 Task: Create a rule from the Recommended list, Task Added to this Project -> add SubTasks in the project TrueLine with SubTasks Gather and Analyse Requirements , Design and Implement Solution , System Test and UAT , Release to Production / Go Live.
Action: Mouse moved to (52, 468)
Screenshot: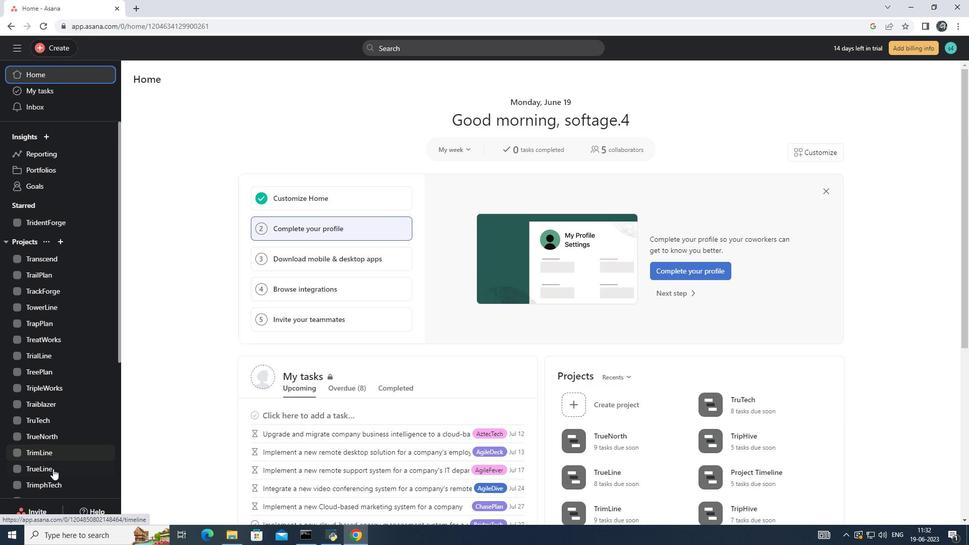 
Action: Mouse pressed left at (52, 468)
Screenshot: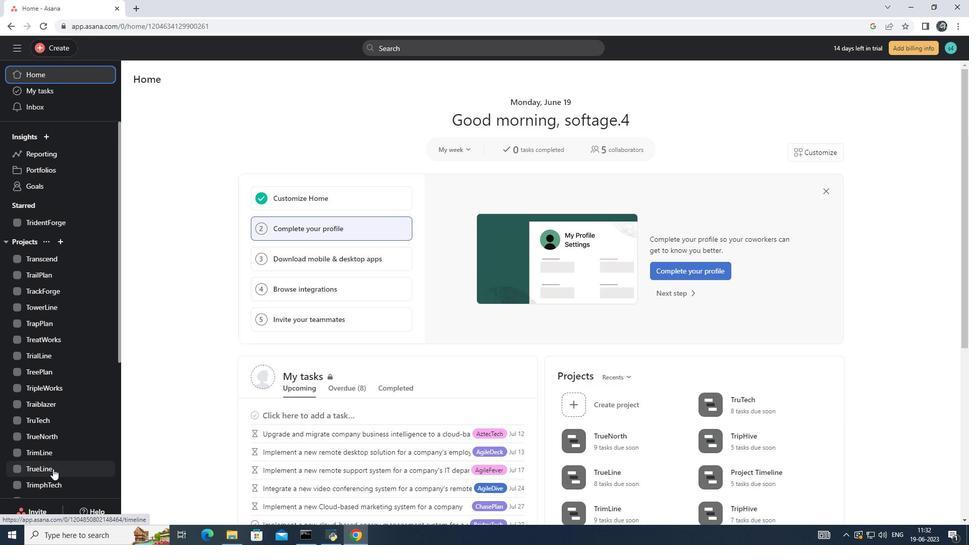 
Action: Mouse moved to (945, 82)
Screenshot: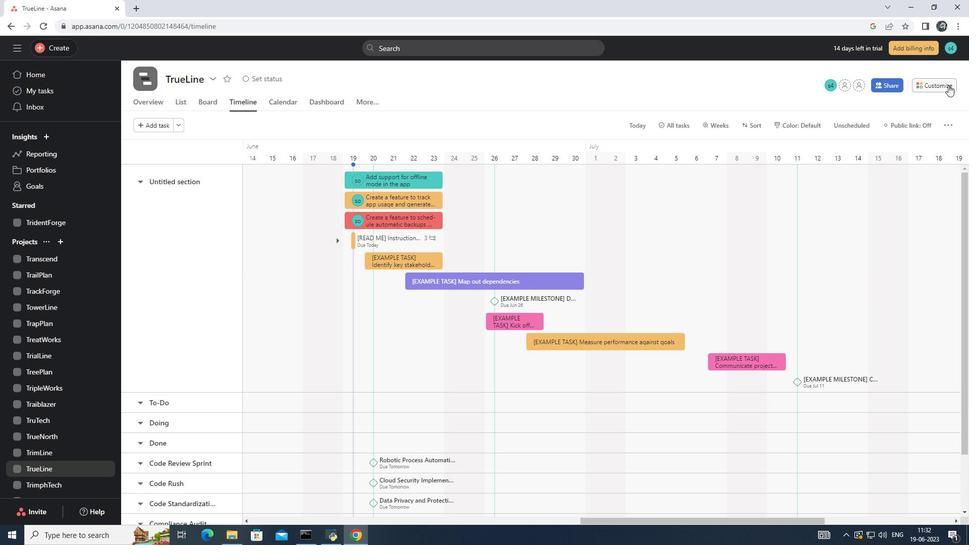 
Action: Mouse pressed left at (945, 82)
Screenshot: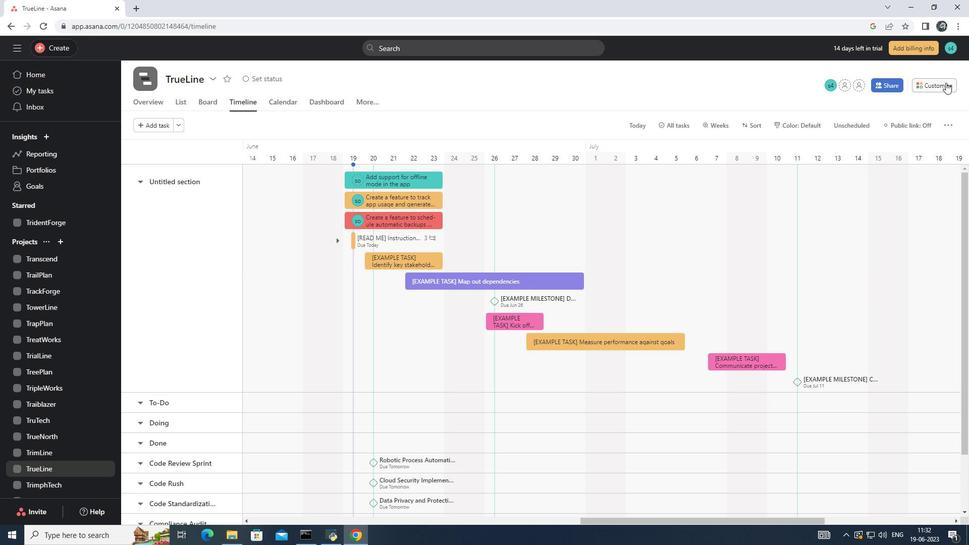 
Action: Mouse moved to (755, 253)
Screenshot: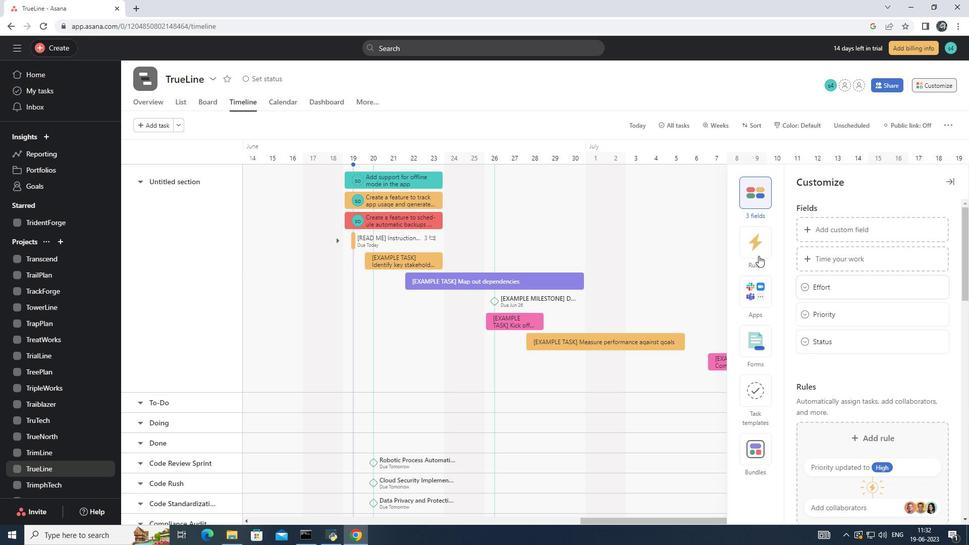 
Action: Mouse pressed left at (755, 253)
Screenshot: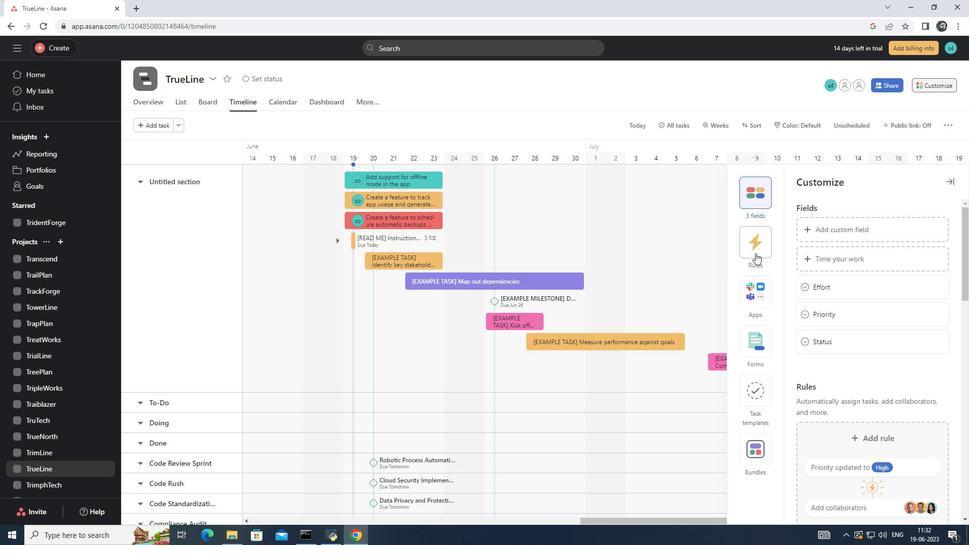 
Action: Mouse moved to (863, 258)
Screenshot: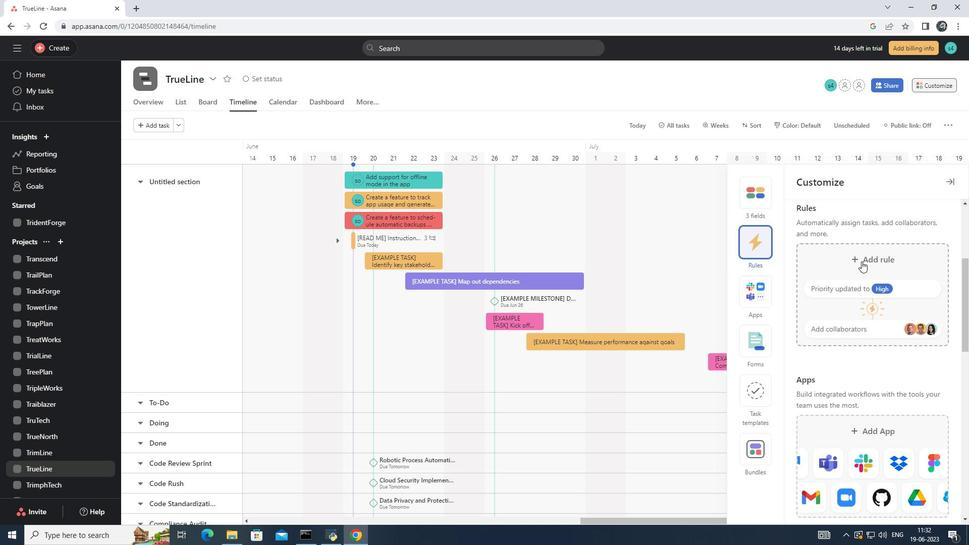 
Action: Mouse pressed left at (863, 258)
Screenshot: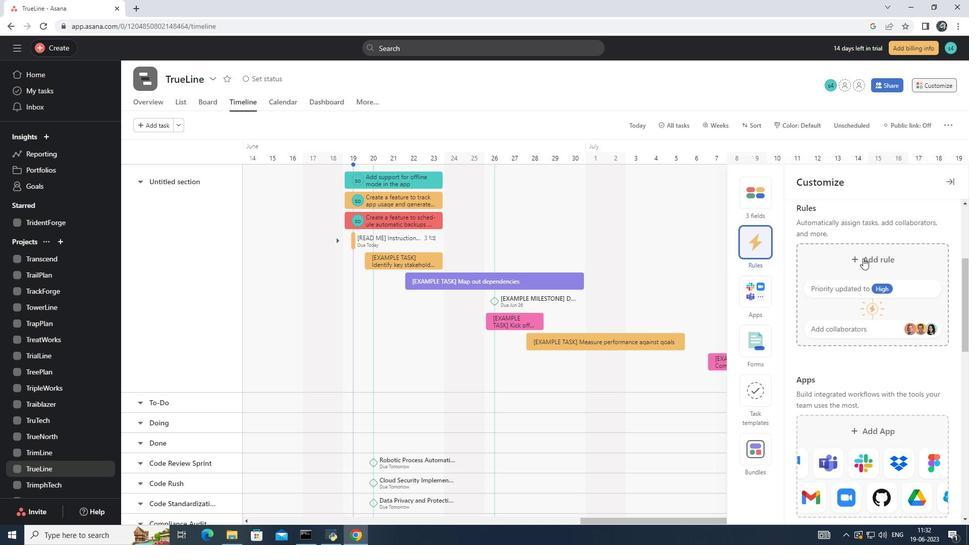 
Action: Mouse moved to (699, 176)
Screenshot: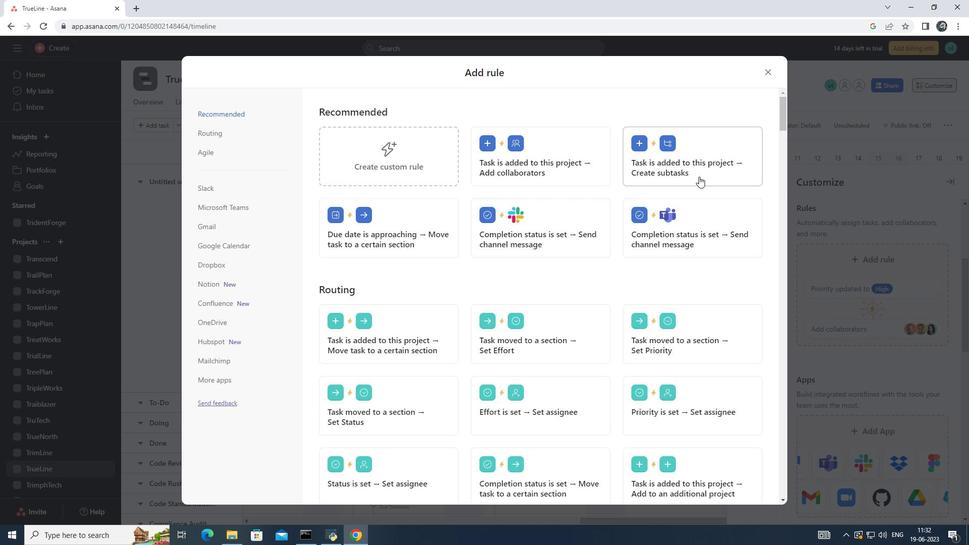 
Action: Mouse pressed left at (699, 176)
Screenshot: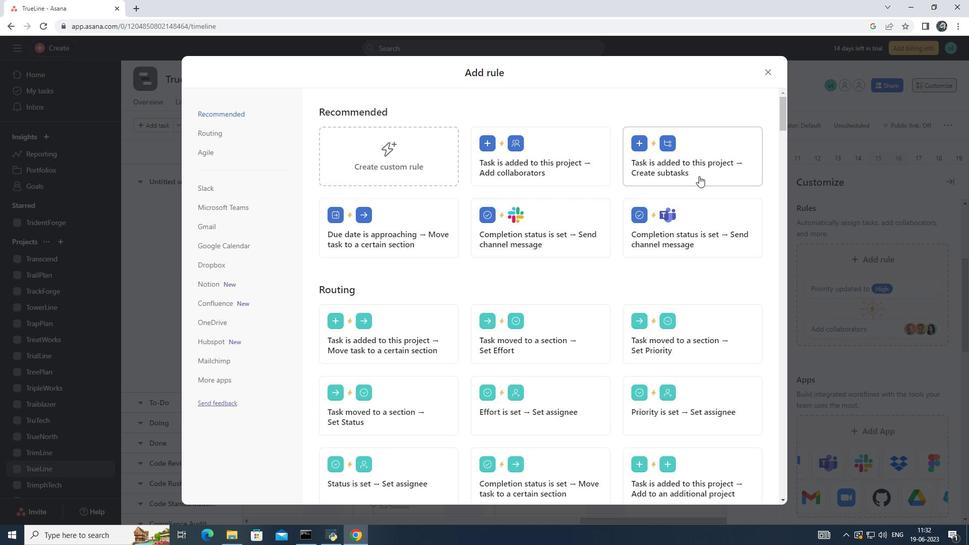 
Action: Mouse moved to (622, 158)
Screenshot: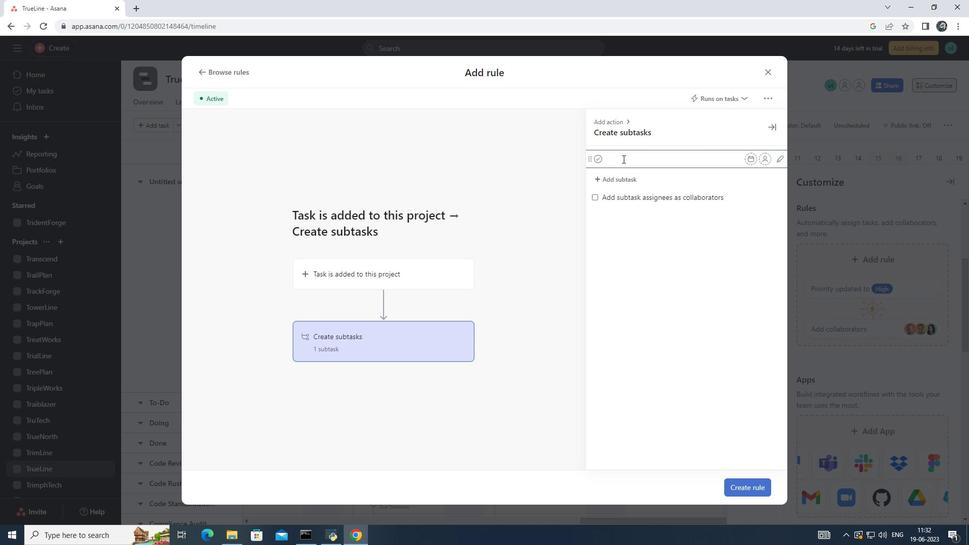 
Action: Mouse pressed left at (622, 158)
Screenshot: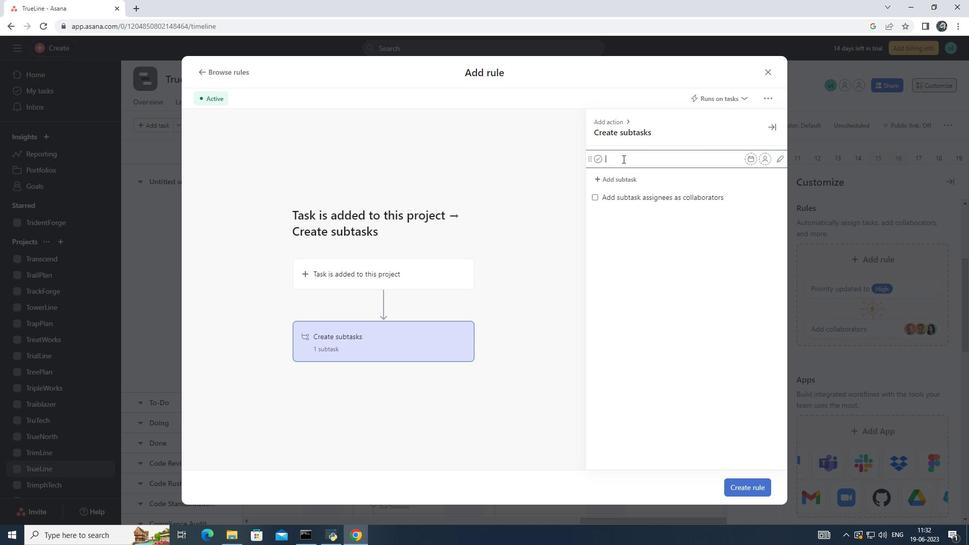 
Action: Key pressed <Key.shift><Key.shift><Key.shift><Key.shift><Key.shift><Key.shift><Key.shift><Key.shift>Gather<Key.space>and<Key.space><Key.shift>Analyse<Key.space><Key.shift>Req
Screenshot: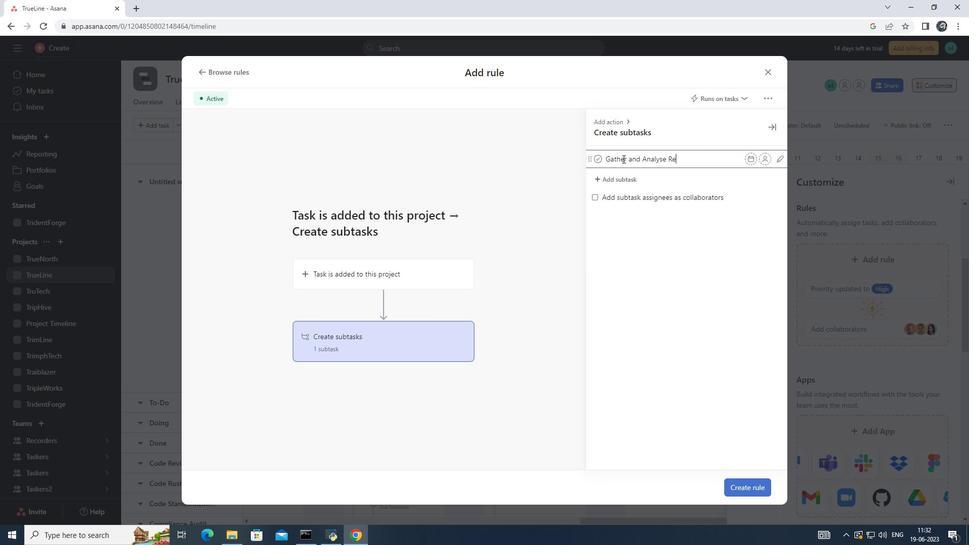 
Action: Mouse moved to (622, 158)
Screenshot: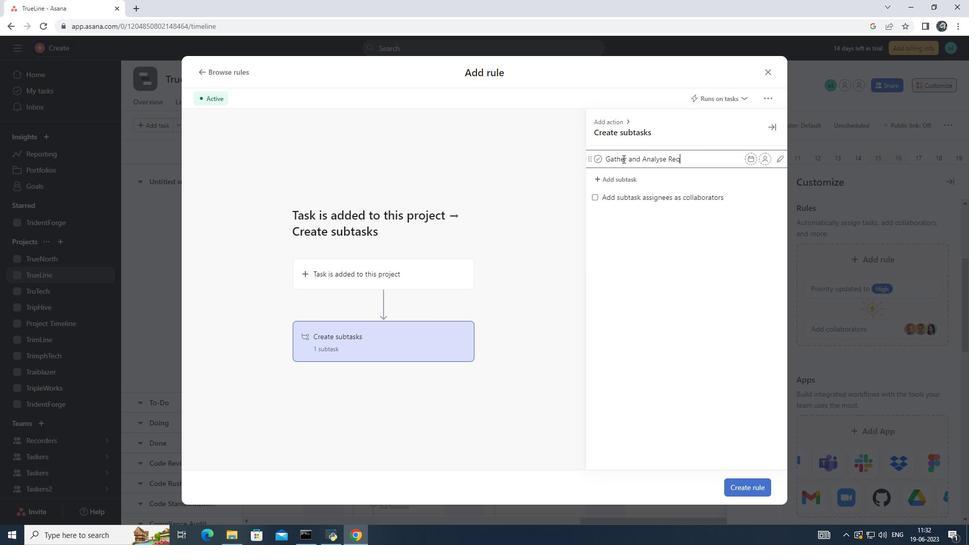 
Action: Key pressed uirements<Key.enter><Key.shift>Design<Key.space>ans<Key.space><Key.backspace><Key.backspace>d<Key.space><Key.shift>Implement<Key.space><Key.shift>Solution<Key.enter><Key.shift>System<Key.space><Key.shift>Test<Key.space>and<Key.space><Key.shift><Key.shift><Key.shift><Key.shift><Key.shift><Key.shift><Key.shift><Key.shift><Key.shift><Key.shift><Key.shift><Key.shift><Key.shift><Key.shift><Key.shift><Key.shift><Key.shift><Key.shift><Key.shift>UAT<Key.enter><Key.shift>Release<Key.space>to<Key.space><Key.shift>Production<Key.space>/<Key.space><Key.shift>Go<Key.space><Key.shift>Live
Screenshot: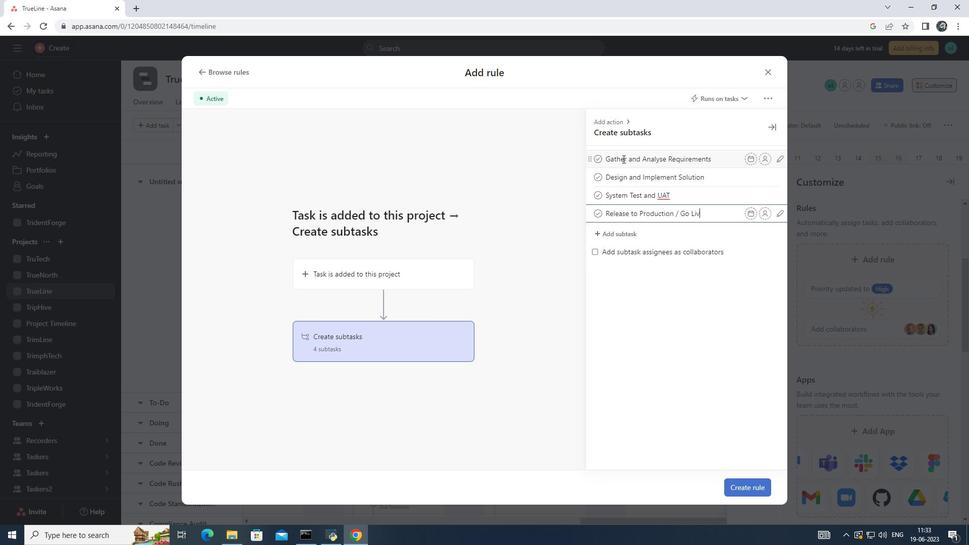 
Action: Mouse moved to (747, 484)
Screenshot: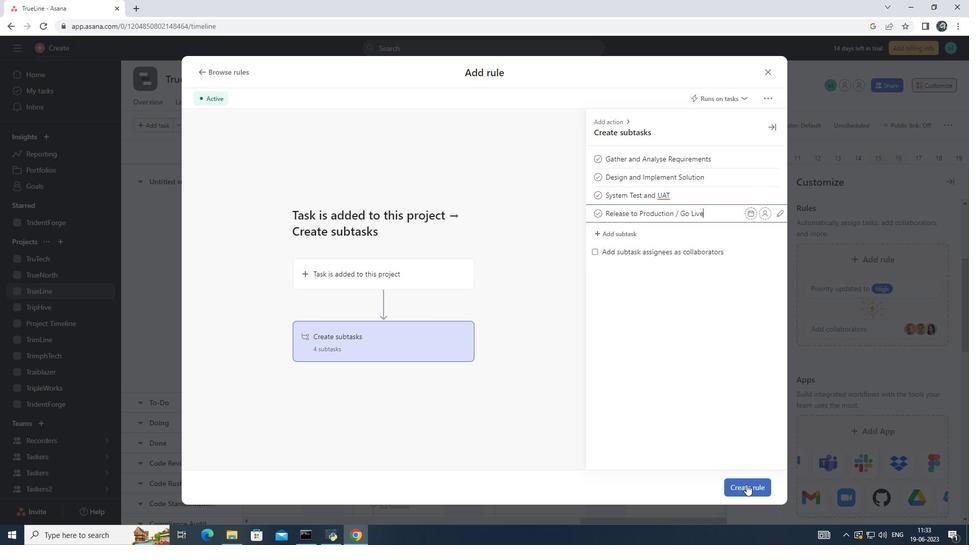 
Action: Mouse pressed left at (747, 484)
Screenshot: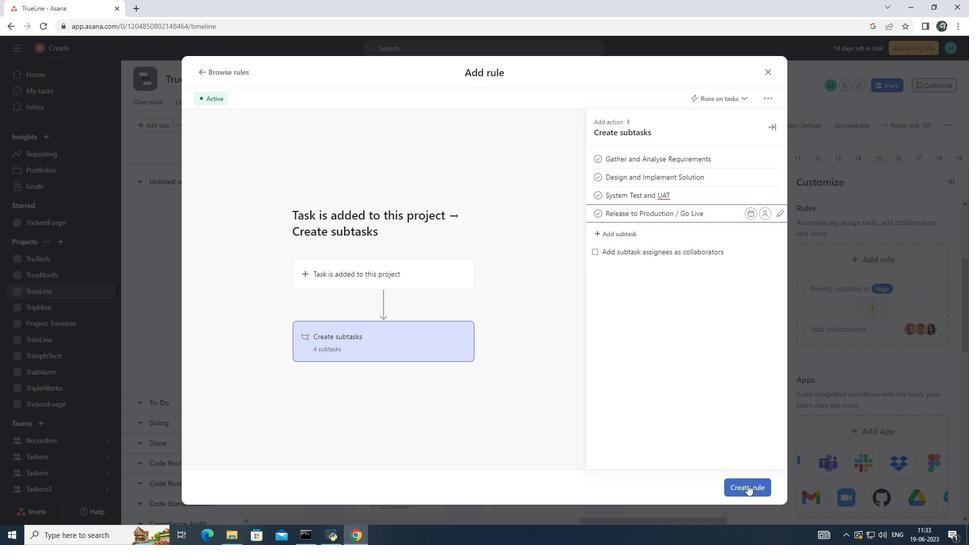 
